 Task: Check current mortgage rates for homes with a down payment of $80,000 at 20%.
Action: Mouse moved to (734, 136)
Screenshot: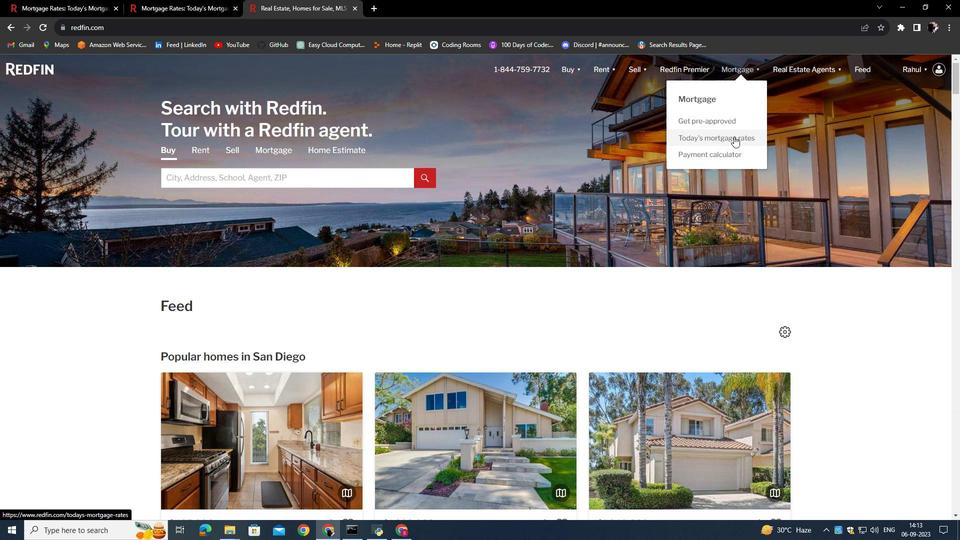 
Action: Mouse pressed left at (734, 136)
Screenshot: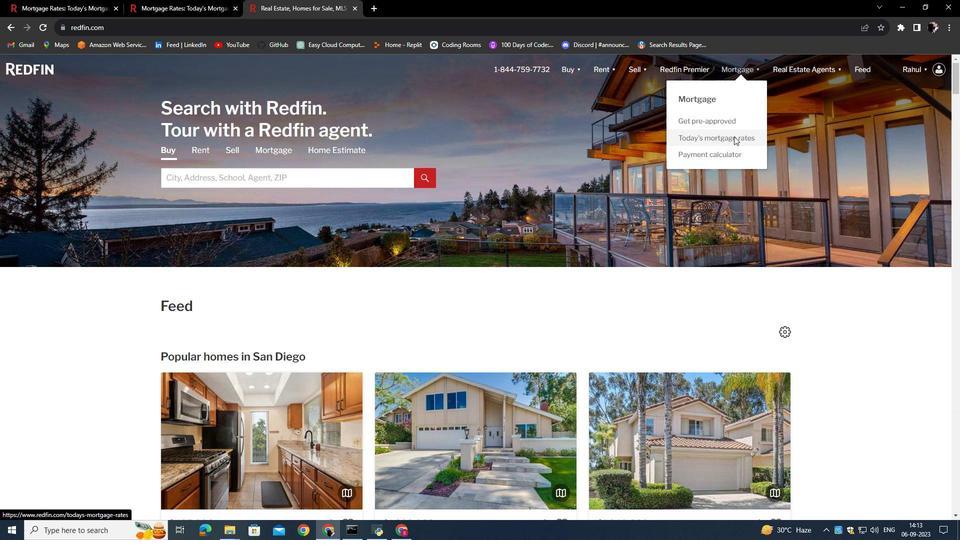 
Action: Mouse moved to (385, 275)
Screenshot: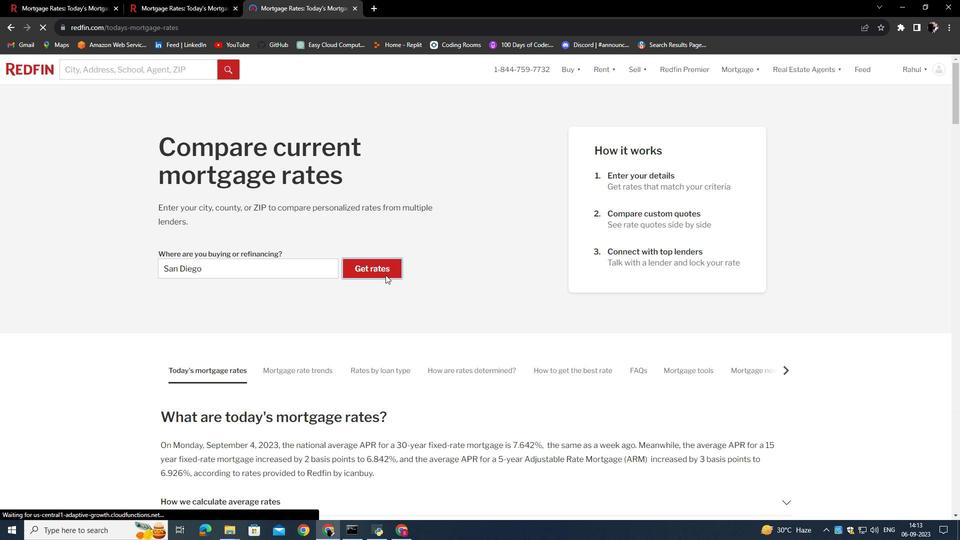 
Action: Mouse pressed left at (385, 275)
Screenshot: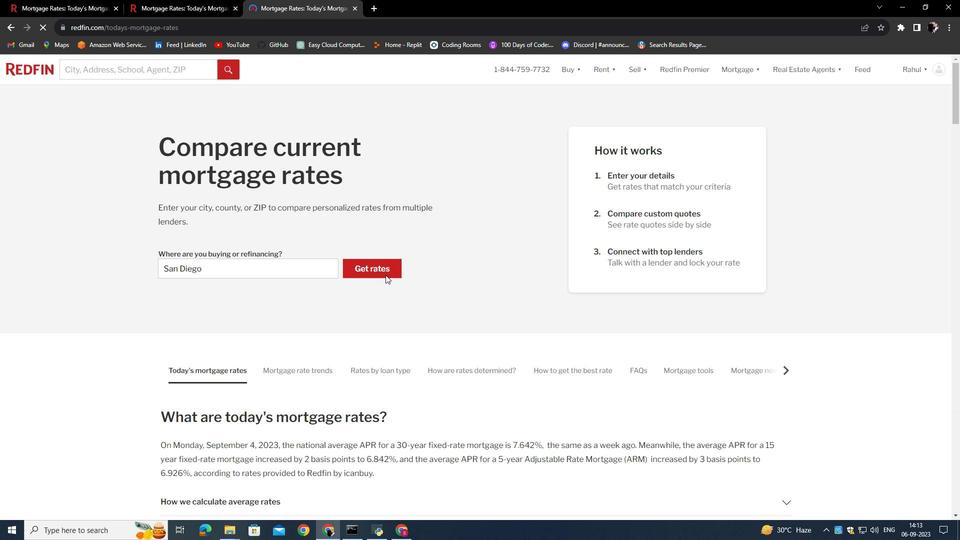 
Action: Mouse moved to (200, 317)
Screenshot: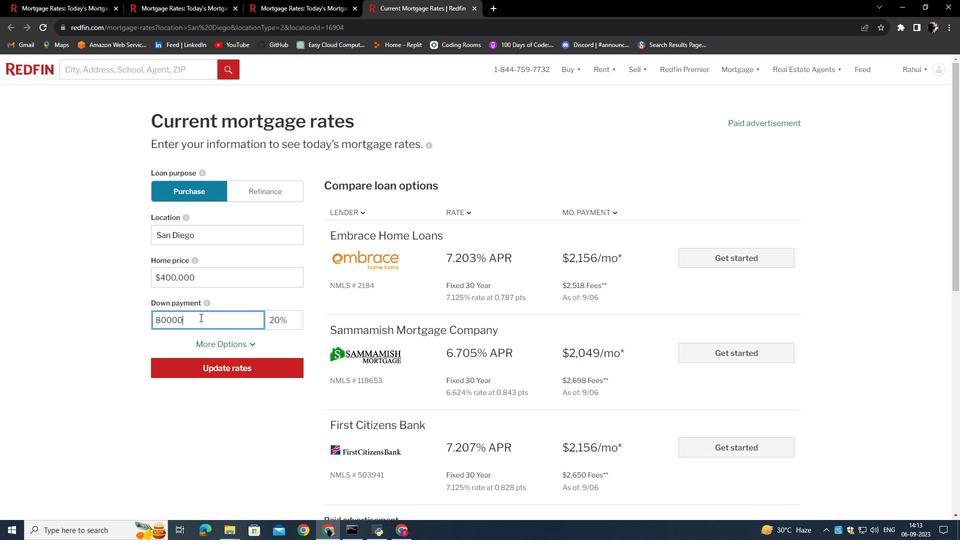 
Action: Mouse pressed left at (200, 317)
Screenshot: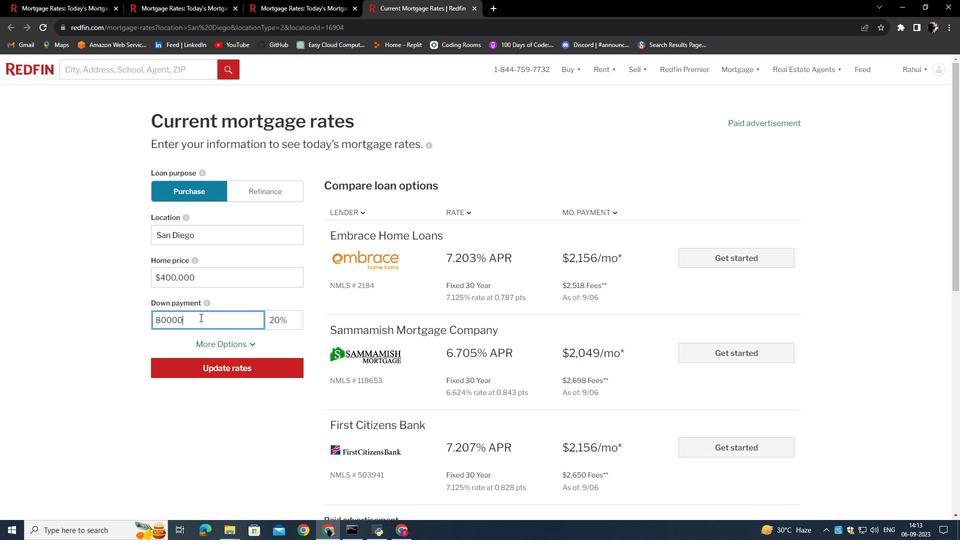 
Action: Key pressed <Key.backspace><Key.backspace><Key.backspace><Key.backspace><Key.backspace><Key.backspace><Key.backspace><Key.backspace>80000
Screenshot: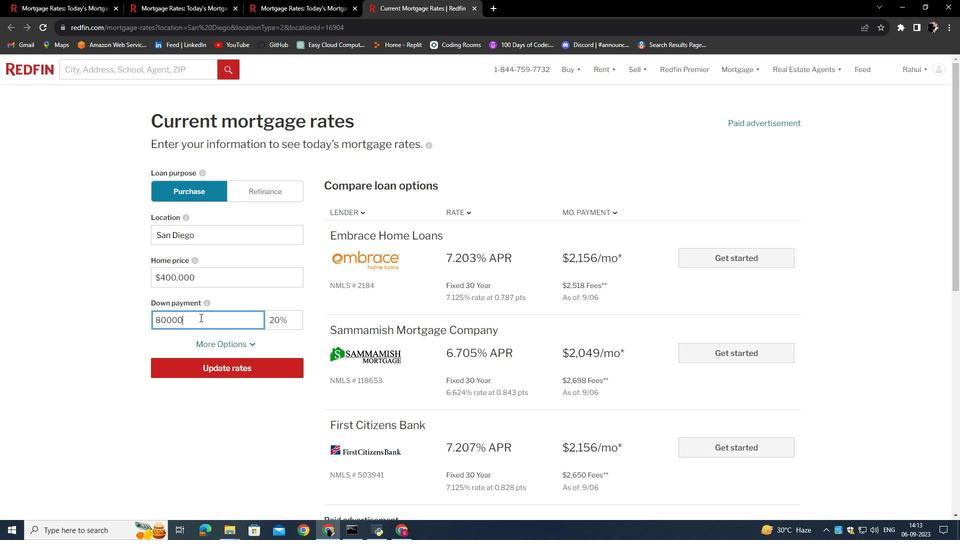 
Action: Mouse moved to (298, 326)
Screenshot: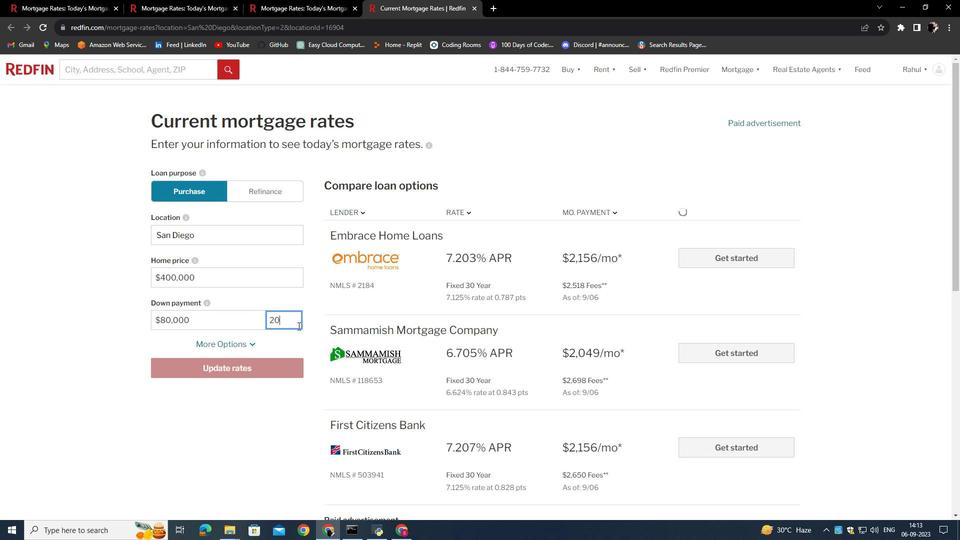 
Action: Mouse pressed left at (298, 326)
Screenshot: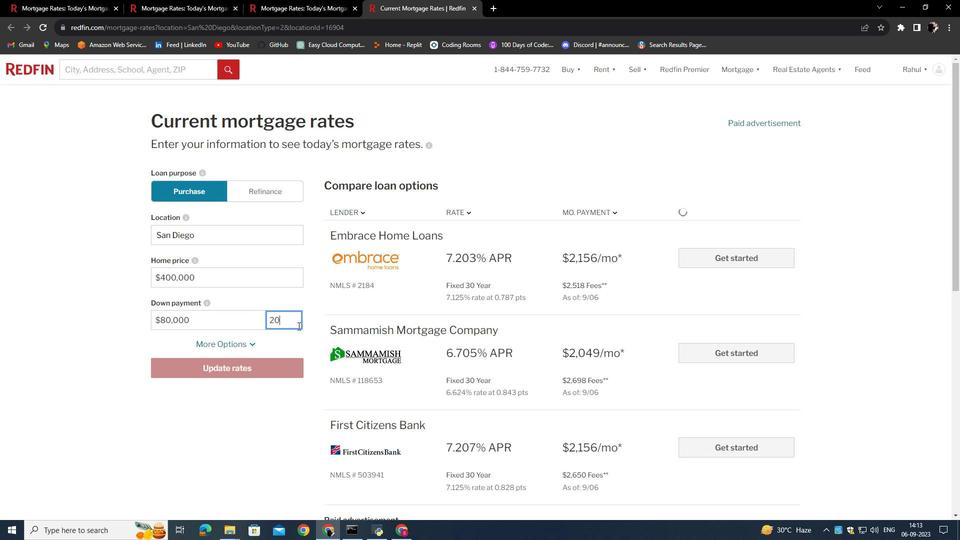 
Action: Mouse moved to (239, 365)
Screenshot: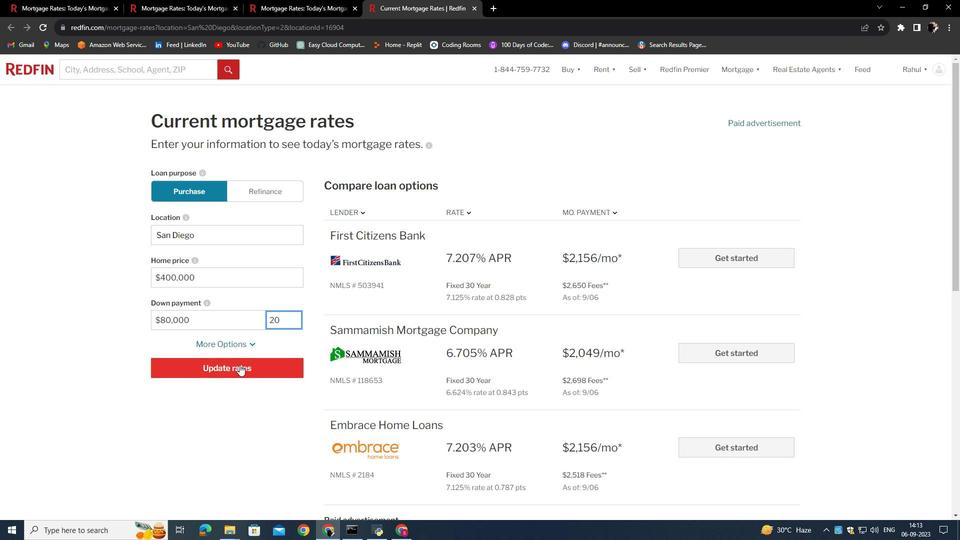 
Action: Mouse pressed left at (239, 365)
Screenshot: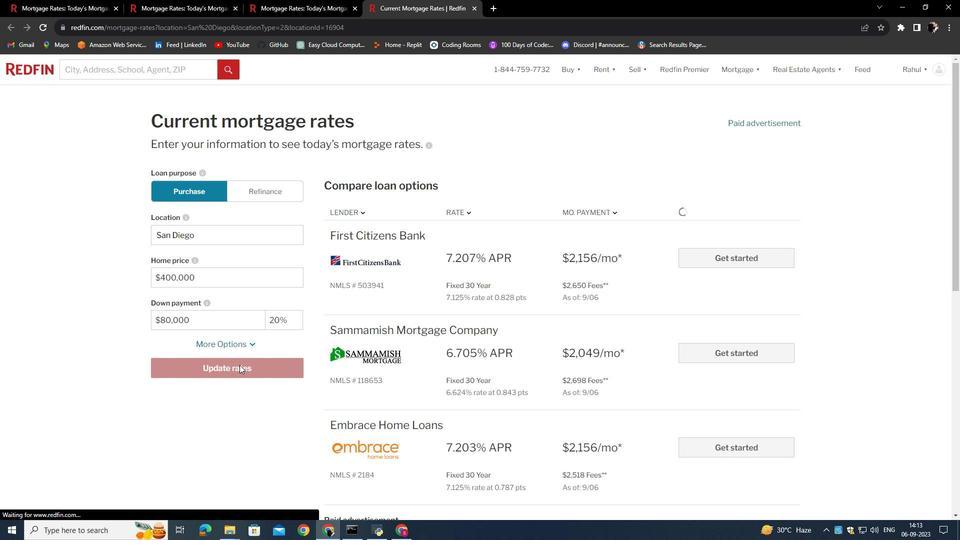 
Action: Mouse moved to (371, 342)
Screenshot: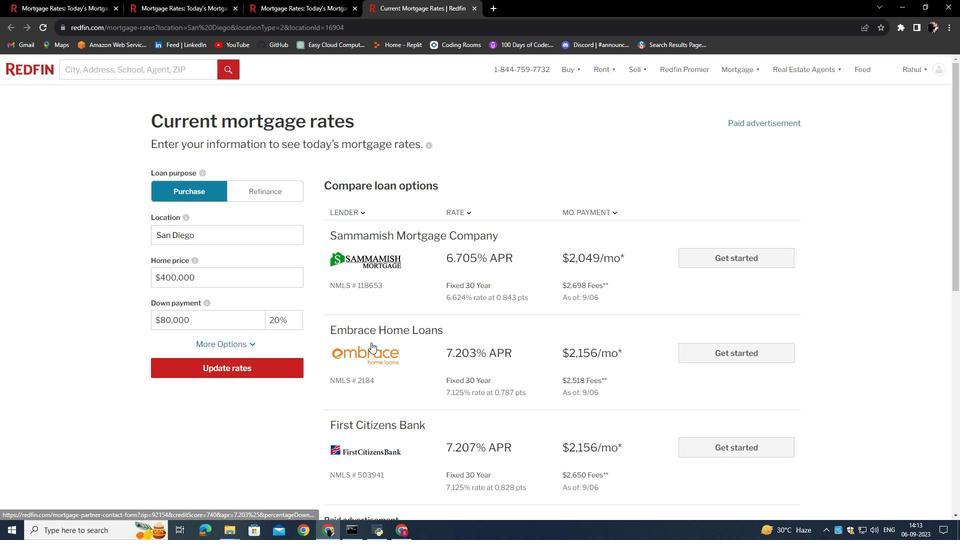 
